 Task: Create New Customer with Customer Name: RaceTrac, Billing Address Line1: 16135 Grand Litchfield Dr, Billing Address Line2:  Roswell, Billing Address Line3:  GA 30075
Action: Mouse moved to (169, 35)
Screenshot: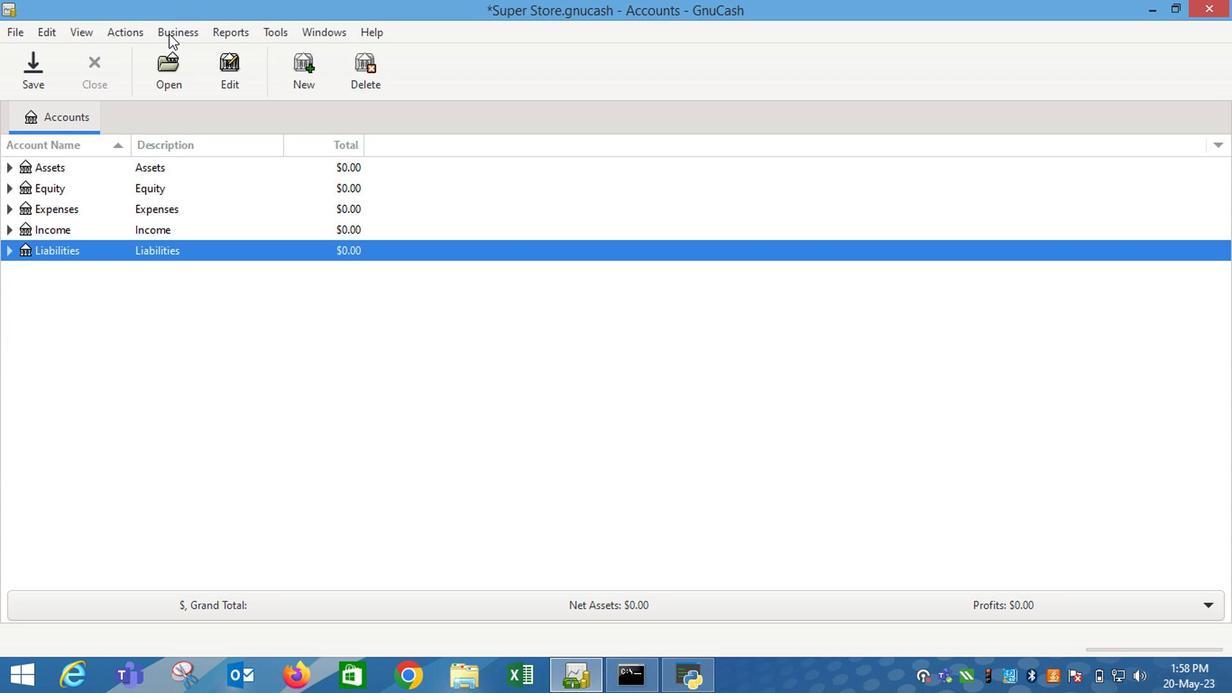 
Action: Mouse pressed left at (169, 35)
Screenshot: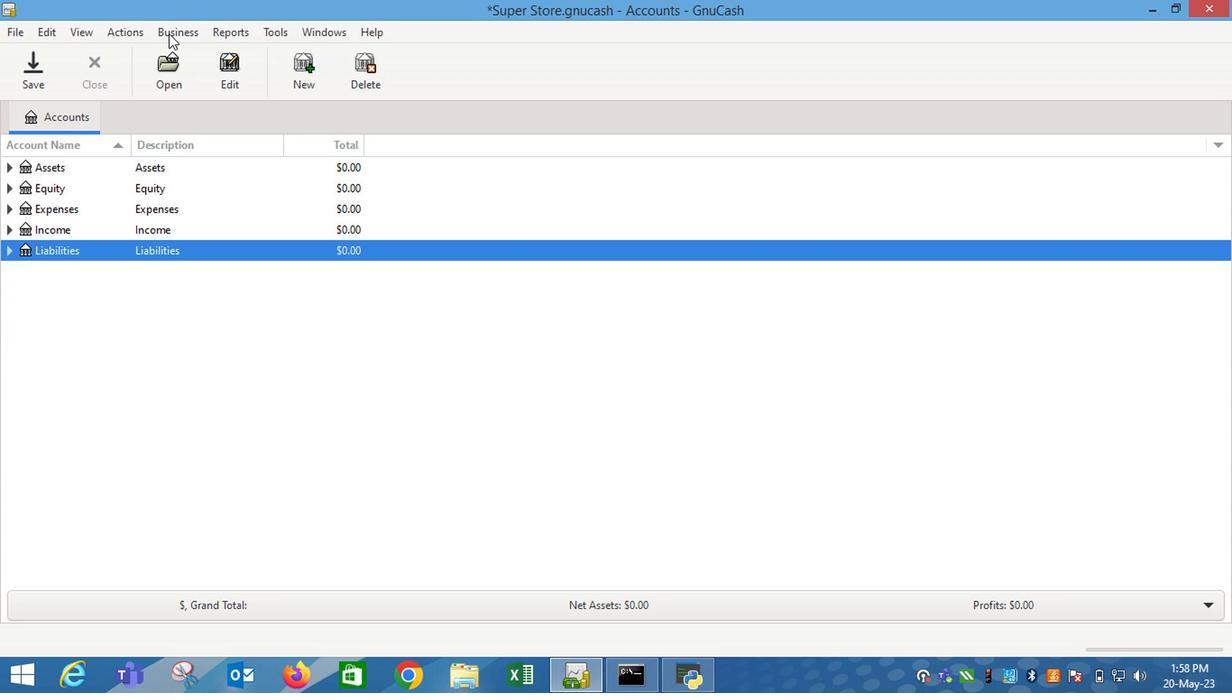 
Action: Mouse moved to (415, 87)
Screenshot: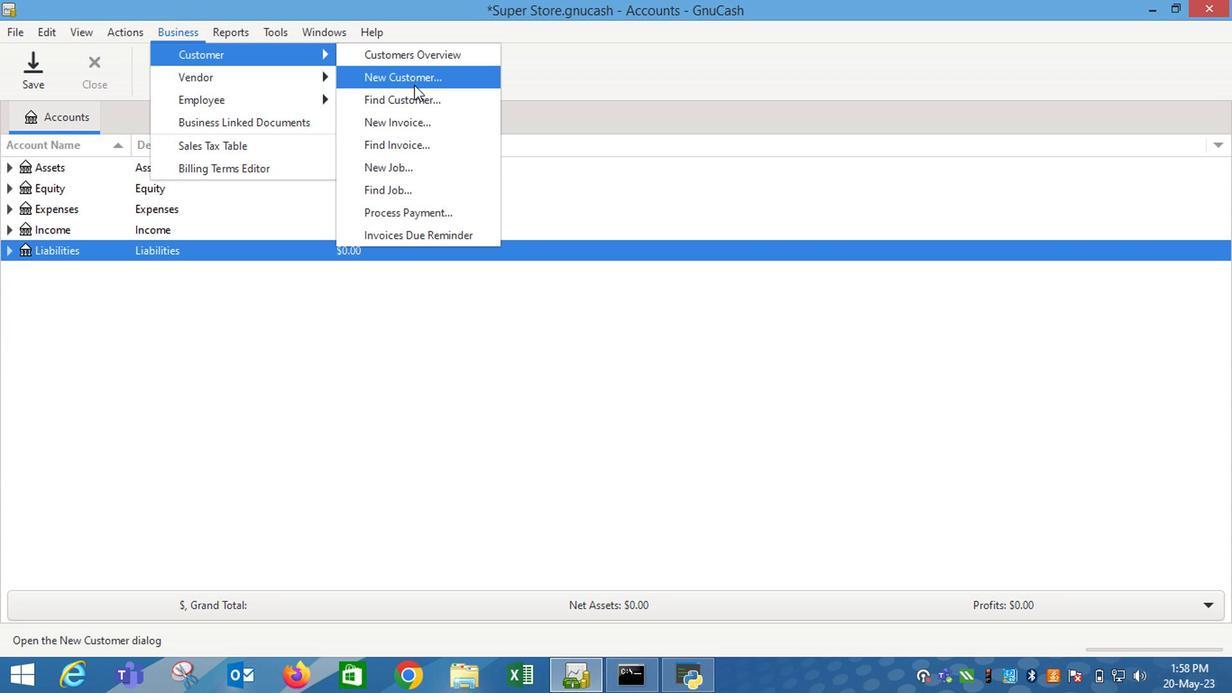 
Action: Mouse pressed left at (415, 87)
Screenshot: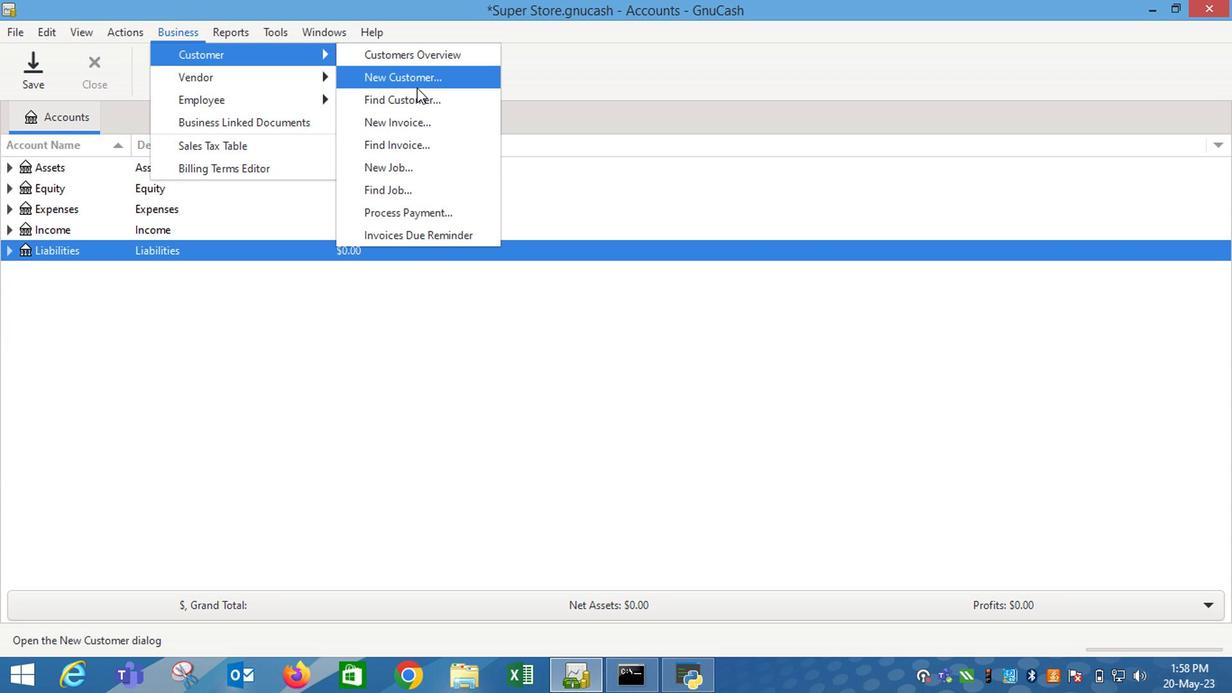 
Action: Mouse moved to (538, 296)
Screenshot: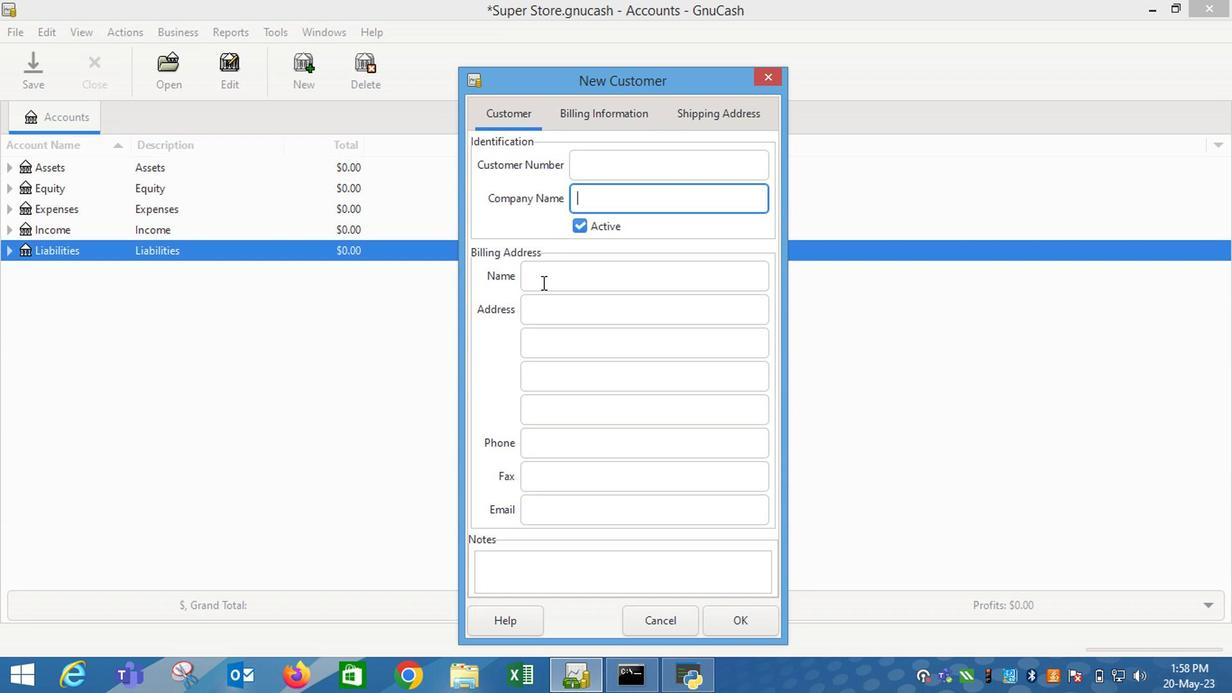
Action: Key pressed <Key.shift_r>Race<Key.space><Key.backspace><Key.shift_r>Trac<Key.tab>
Screenshot: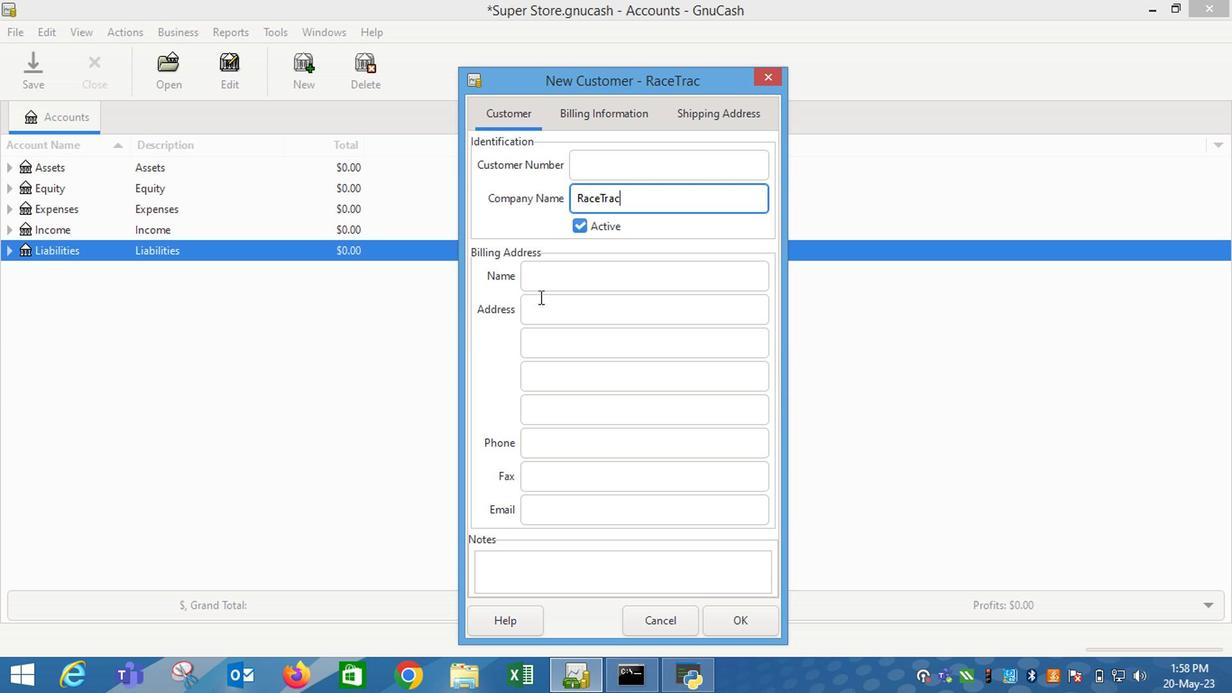
Action: Mouse moved to (556, 266)
Screenshot: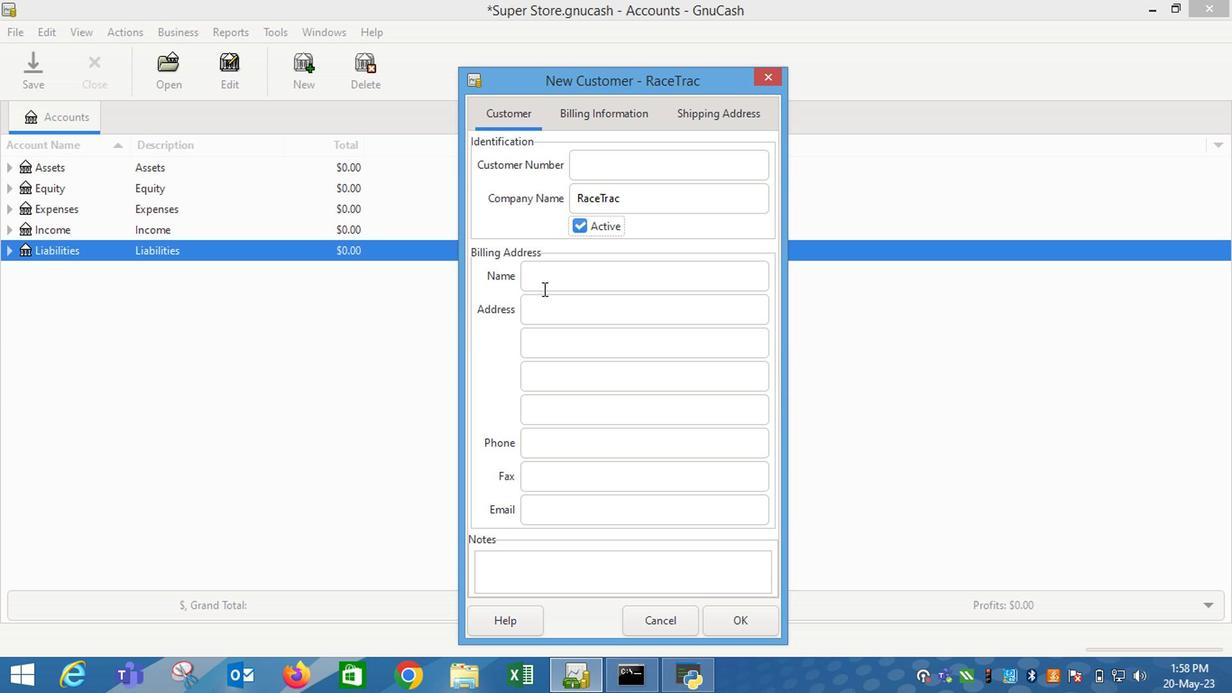 
Action: Mouse pressed left at (556, 266)
Screenshot: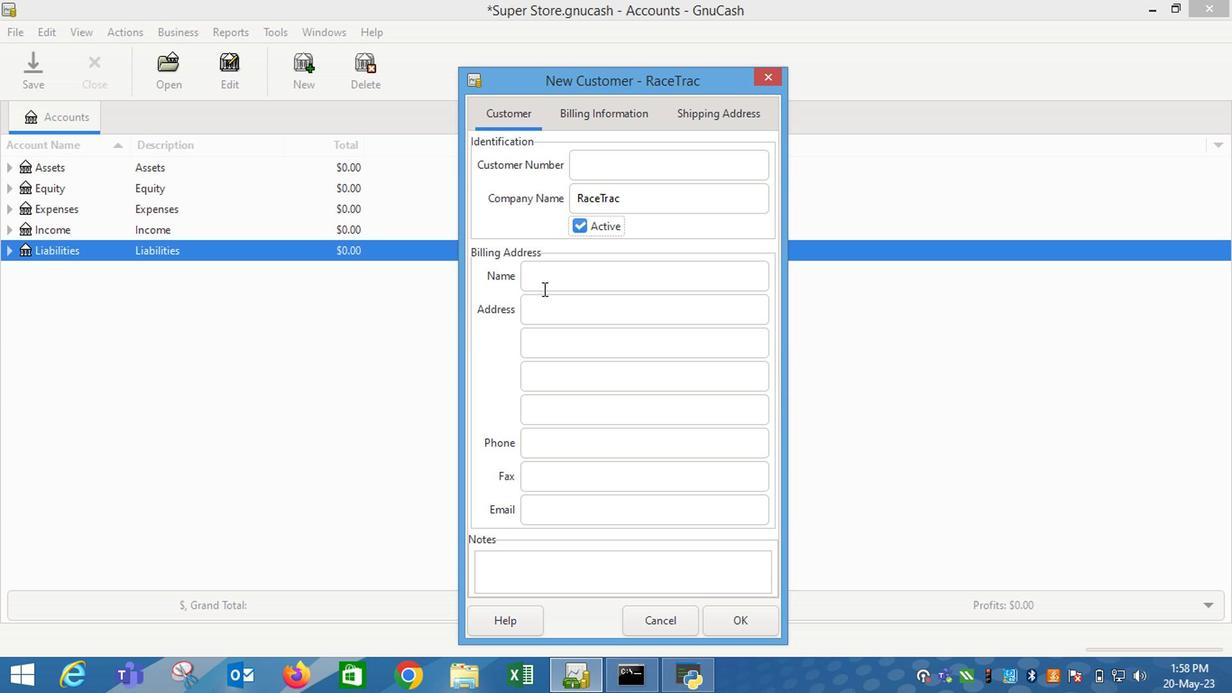 
Action: Mouse moved to (562, 299)
Screenshot: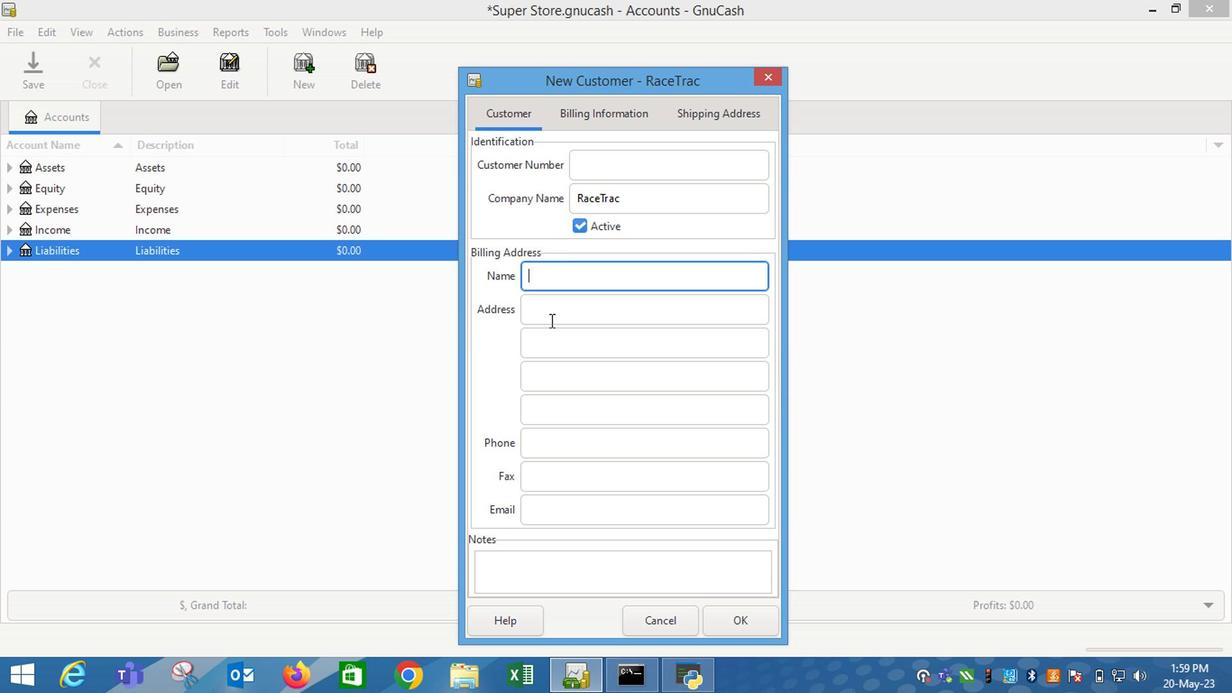 
Action: Mouse pressed left at (562, 299)
Screenshot: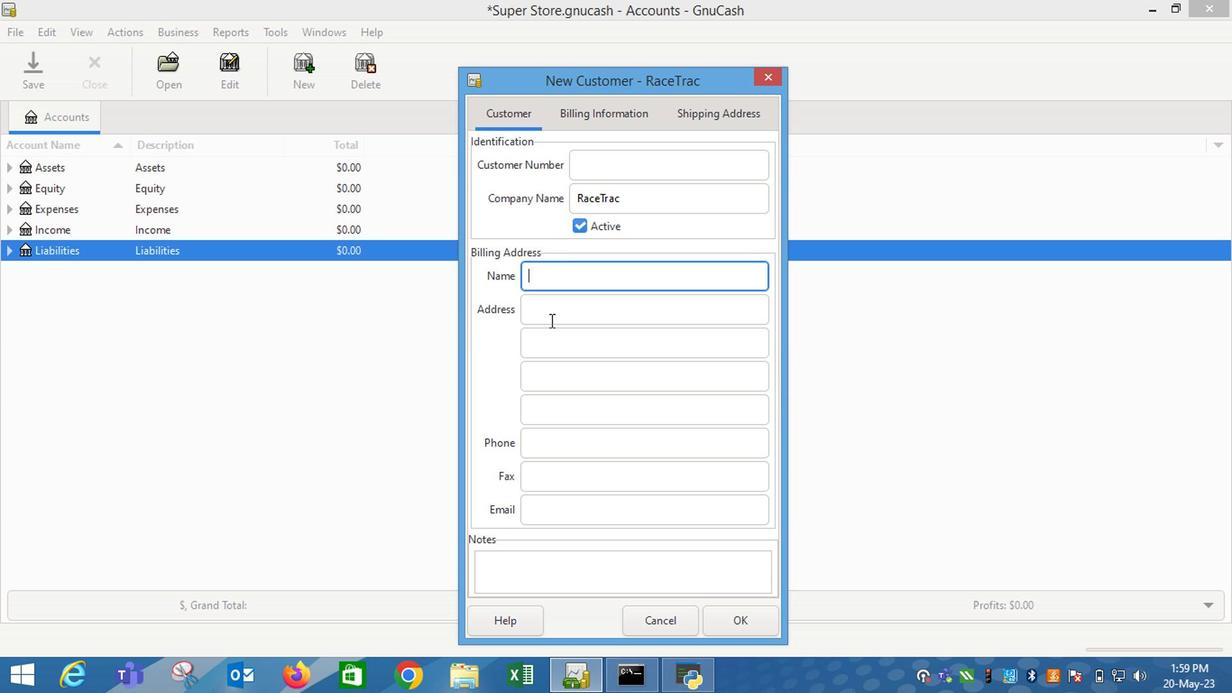 
Action: Mouse moved to (885, 516)
Screenshot: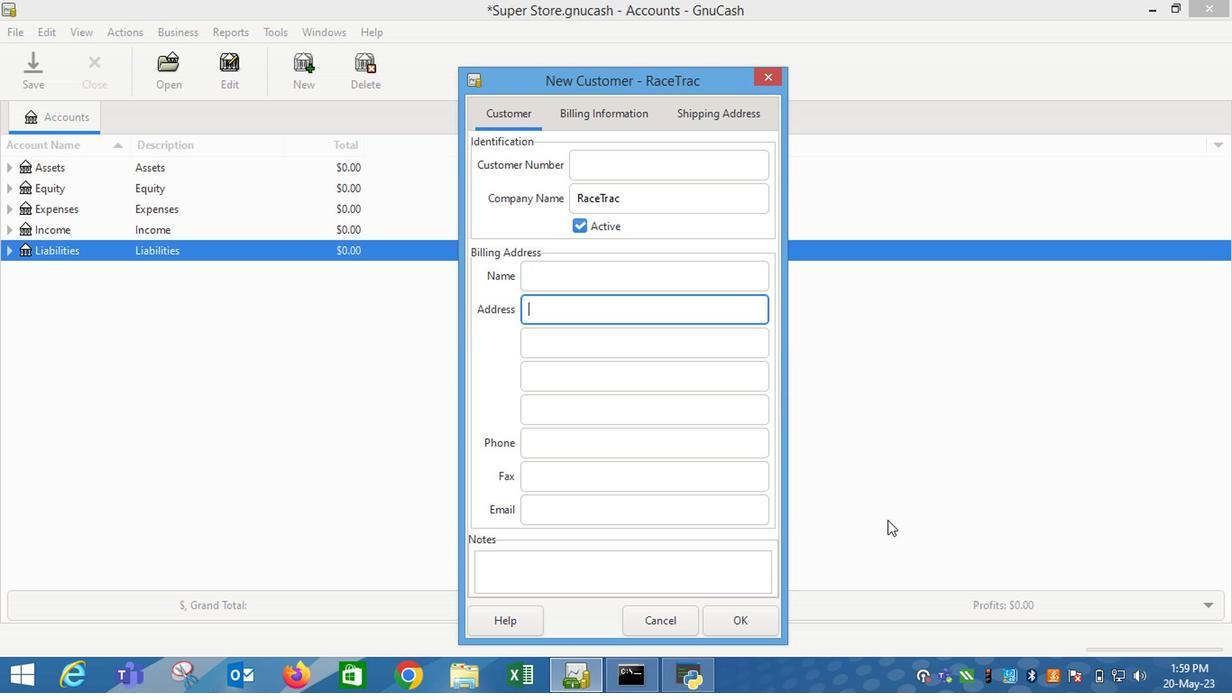 
Action: Key pressed 16135<Key.space><Key.shift_r>Grand<Key.space><Key.shift_r>Litchfield<Key.space><Key.shift_r>Dr<Key.tab><Key.shift_r>W<Key.backspace><Key.shift_r>Rosewell,<Key.backspace><Key.tab><Key.shift_r>GA<Key.space>30075
Screenshot: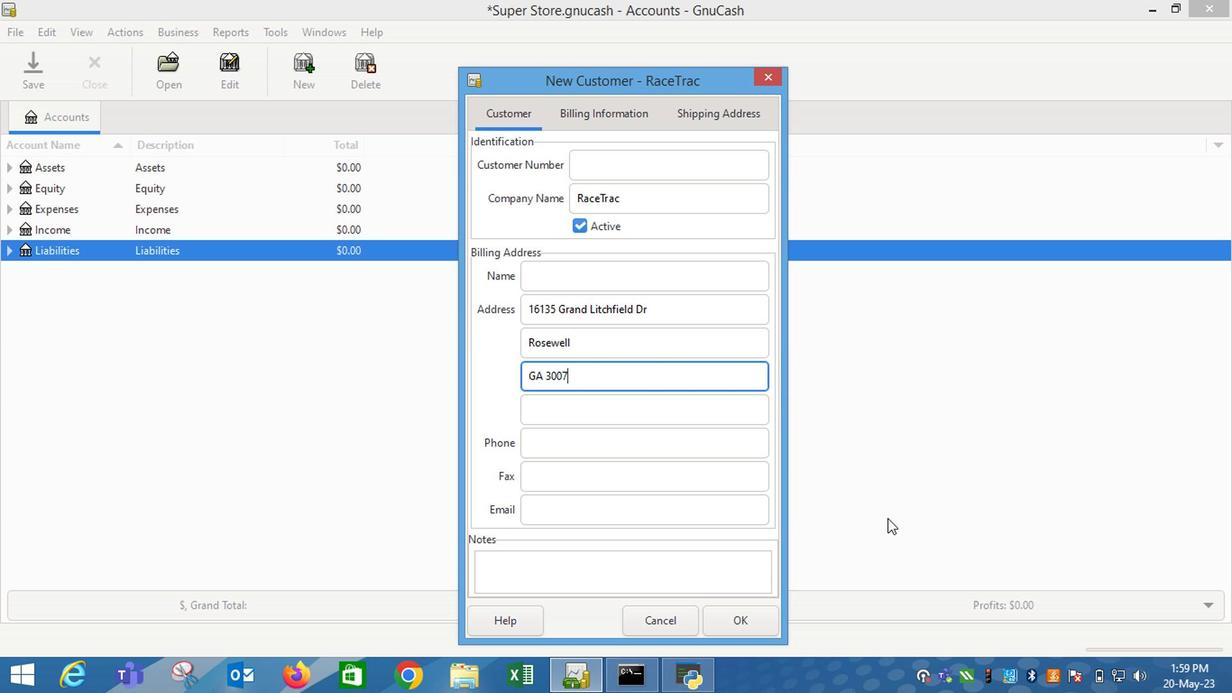 
Action: Mouse moved to (618, 105)
Screenshot: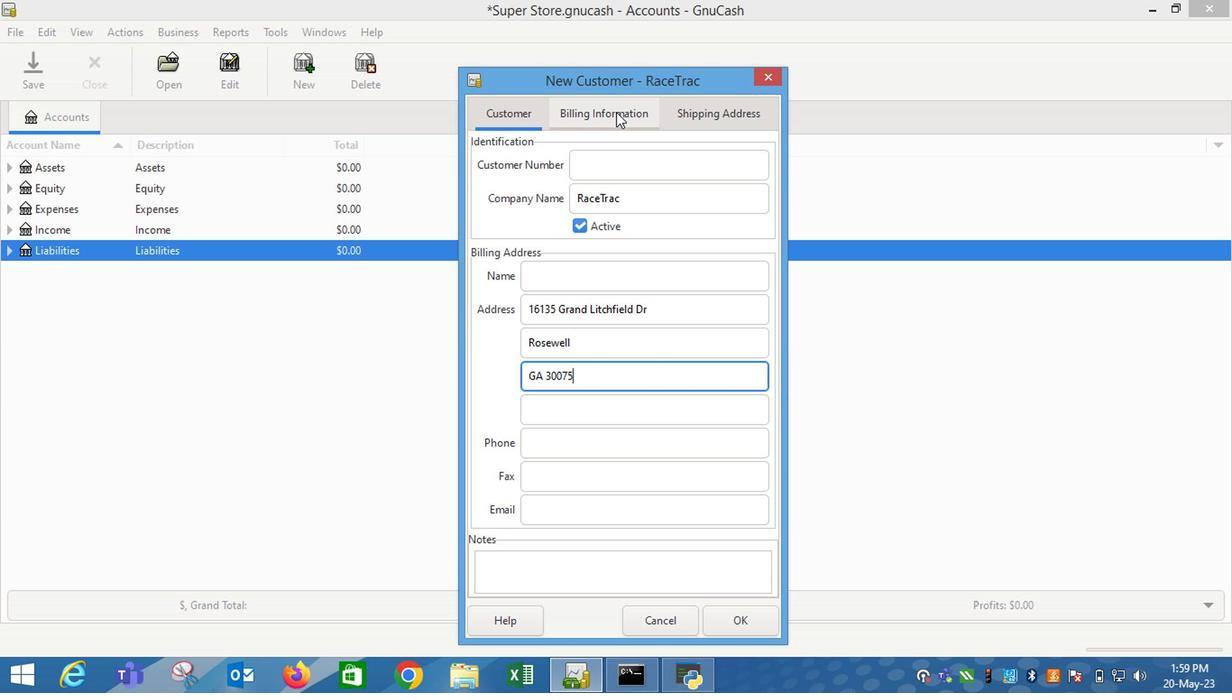 
Action: Mouse pressed left at (618, 105)
Screenshot: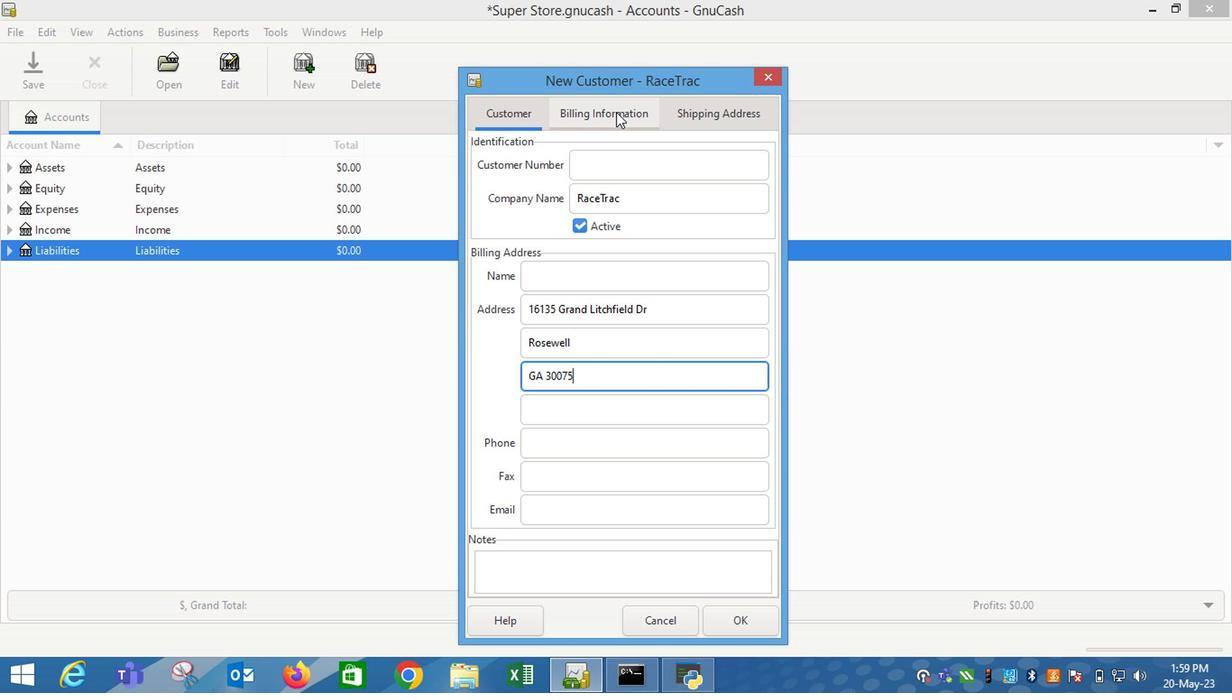 
Action: Mouse moved to (744, 614)
Screenshot: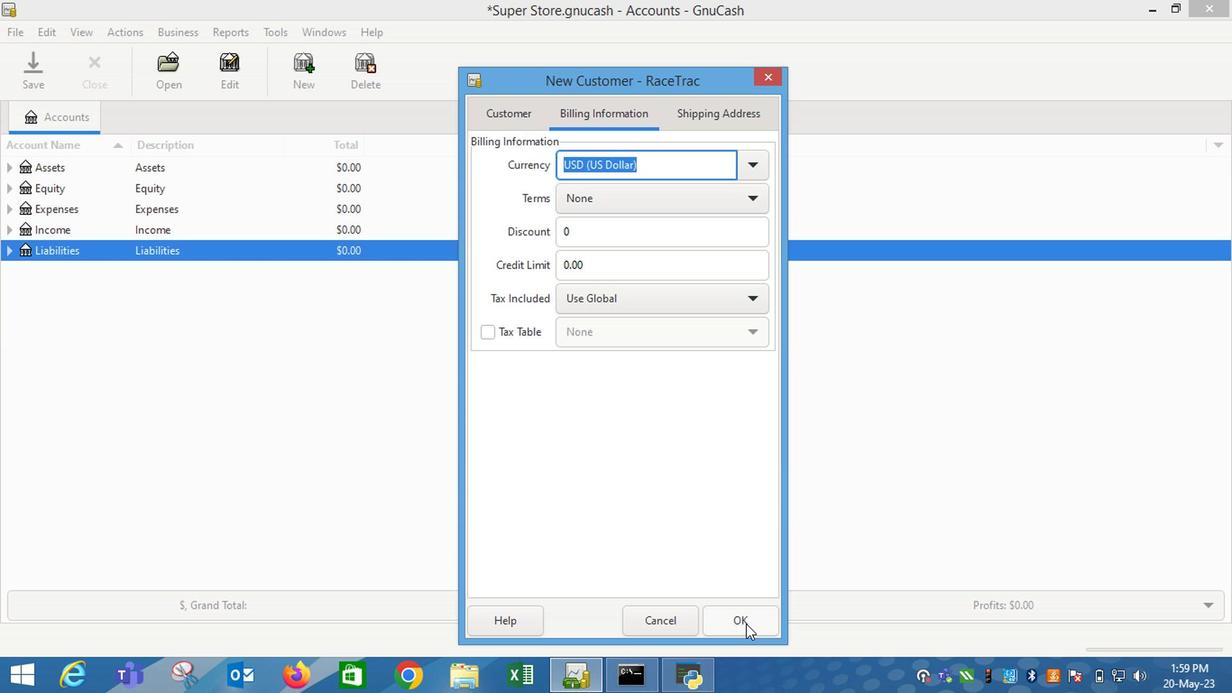 
Action: Mouse pressed left at (744, 614)
Screenshot: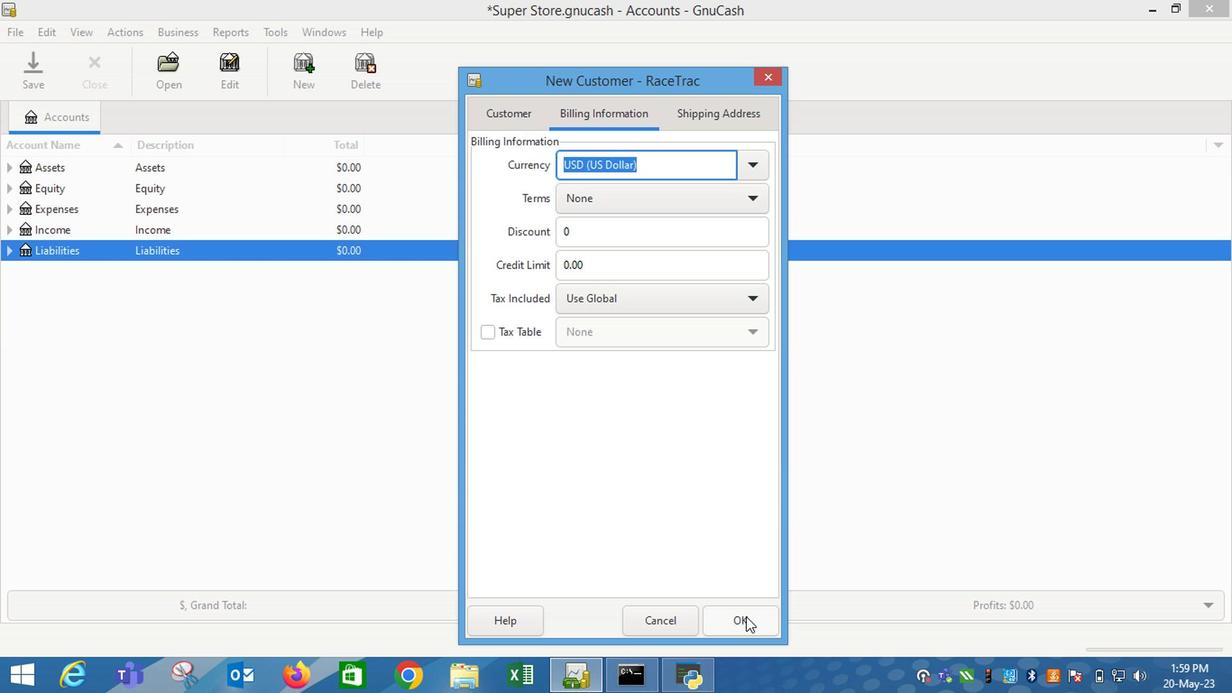 
Action: Mouse moved to (360, 368)
Screenshot: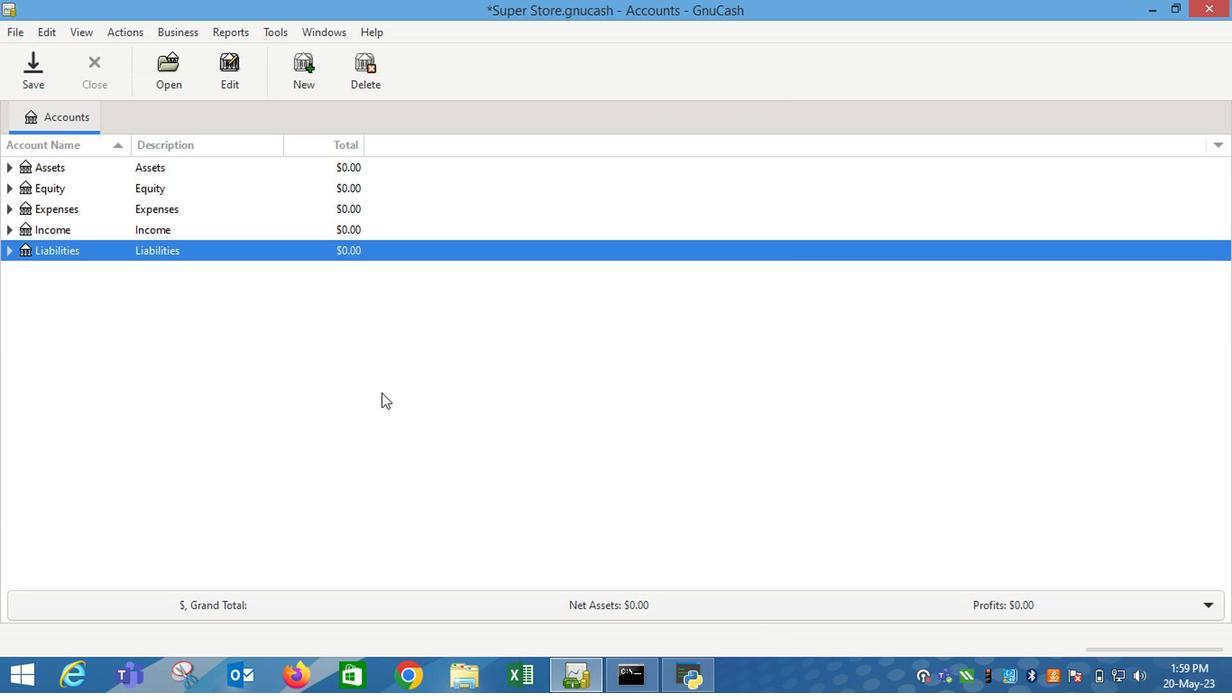 
